 Task: Create Card Server Migration in Board Customer Acquisition Cost to Workspace Business Intelligence and Analytics. Create Card Operations Management Review in Board Customer Advocacy to Workspace Business Intelligence and Analytics. Create Card Server Migration in Board Business Model SWOT Analysis and Planning to Workspace Business Intelligence and Analytics
Action: Mouse moved to (85, 261)
Screenshot: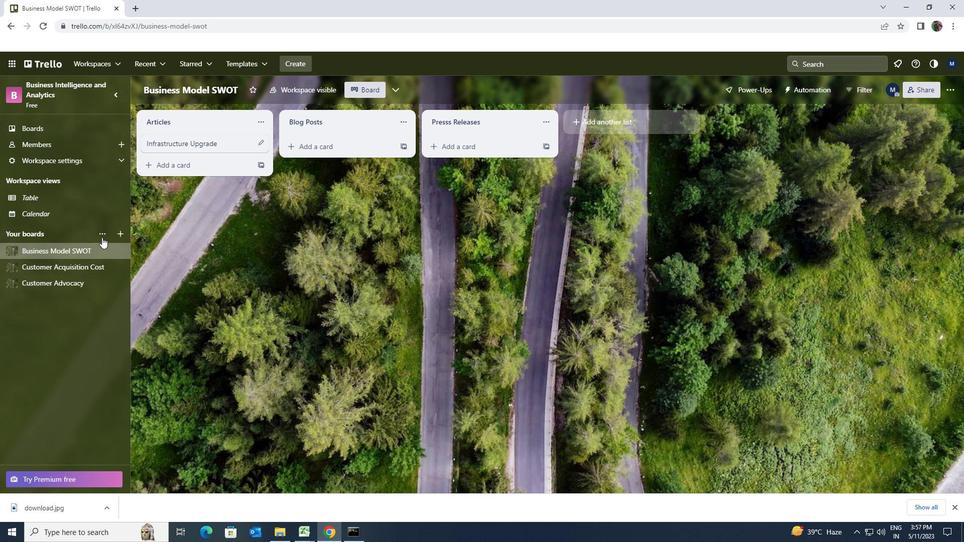 
Action: Mouse pressed left at (85, 261)
Screenshot: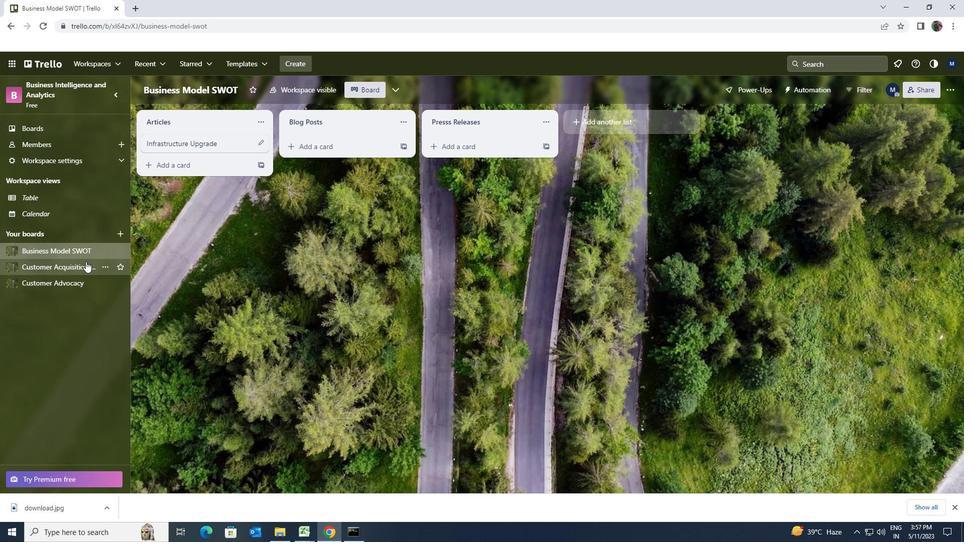 
Action: Mouse moved to (301, 147)
Screenshot: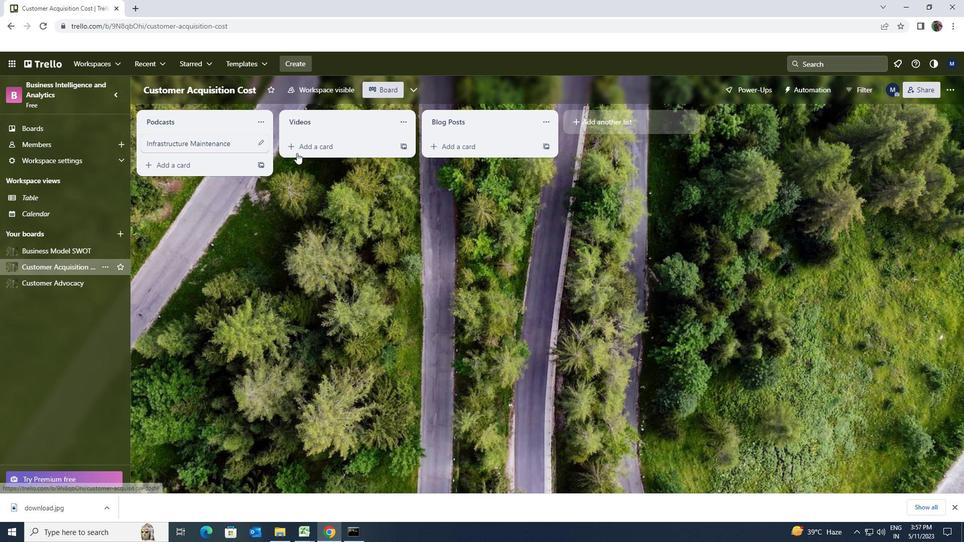 
Action: Mouse pressed left at (301, 147)
Screenshot: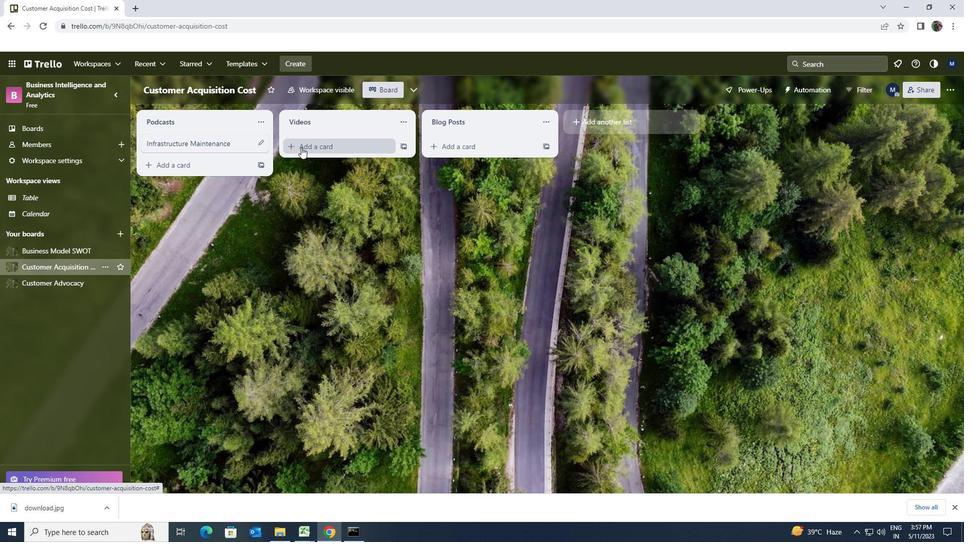 
Action: Key pressed <Key.shift>SERVER<Key.space>MIGRATION
Screenshot: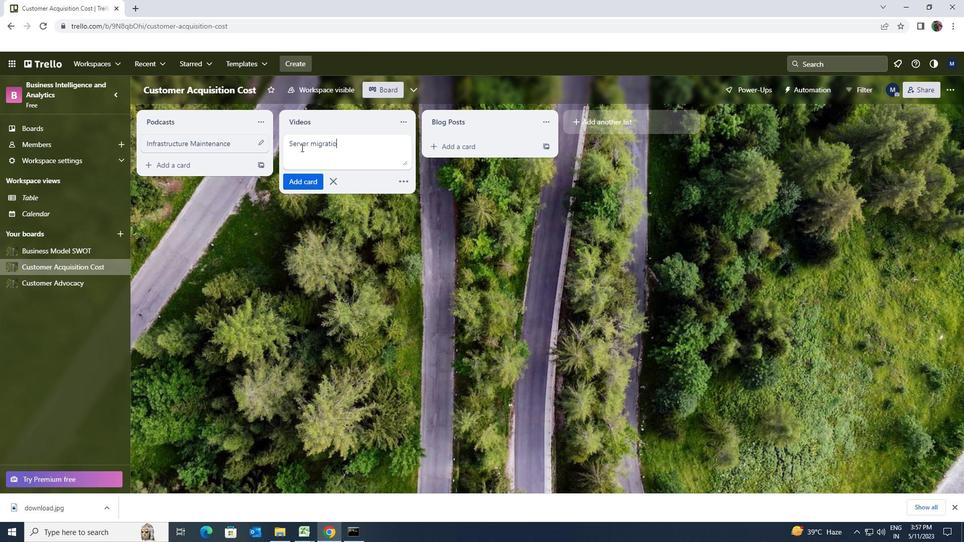 
Action: Mouse moved to (303, 179)
Screenshot: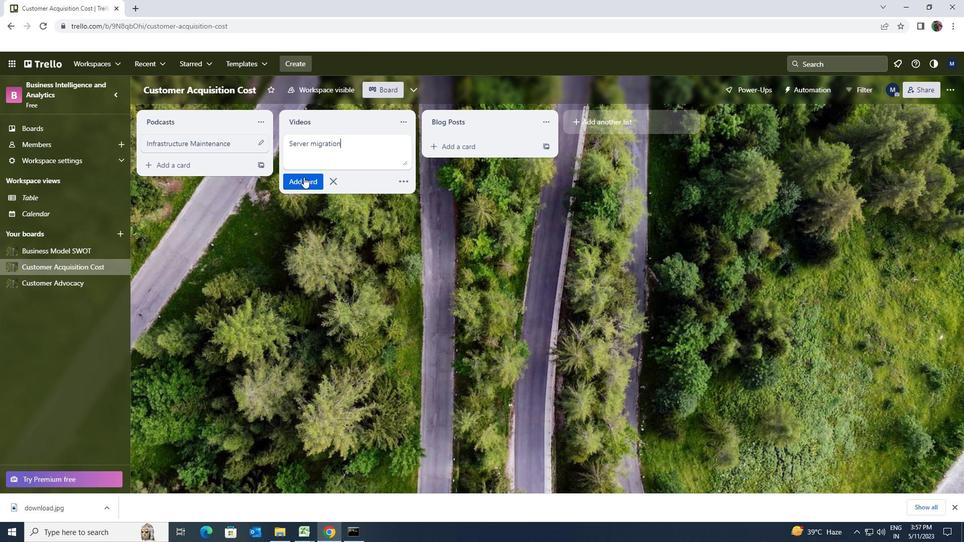 
Action: Mouse pressed left at (303, 179)
Screenshot: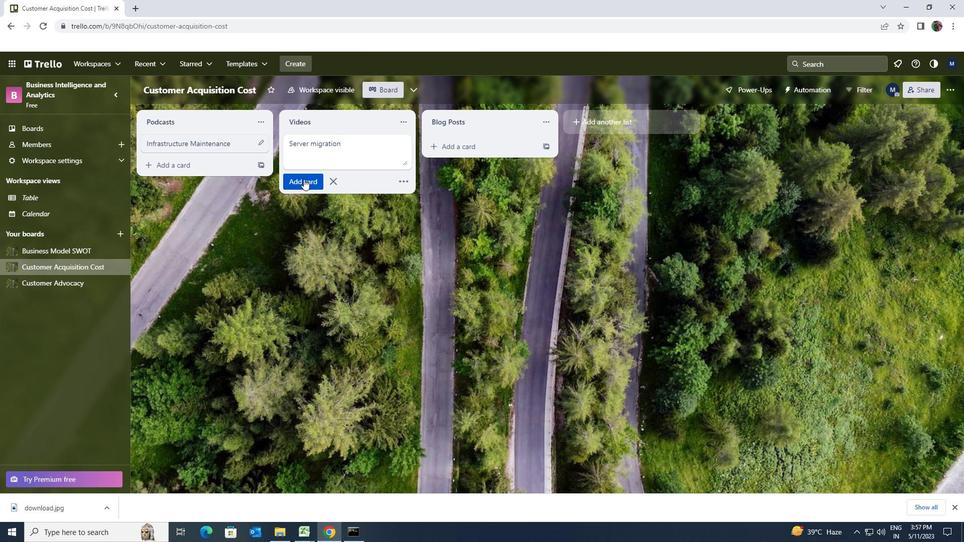 
Action: Mouse moved to (337, 204)
Screenshot: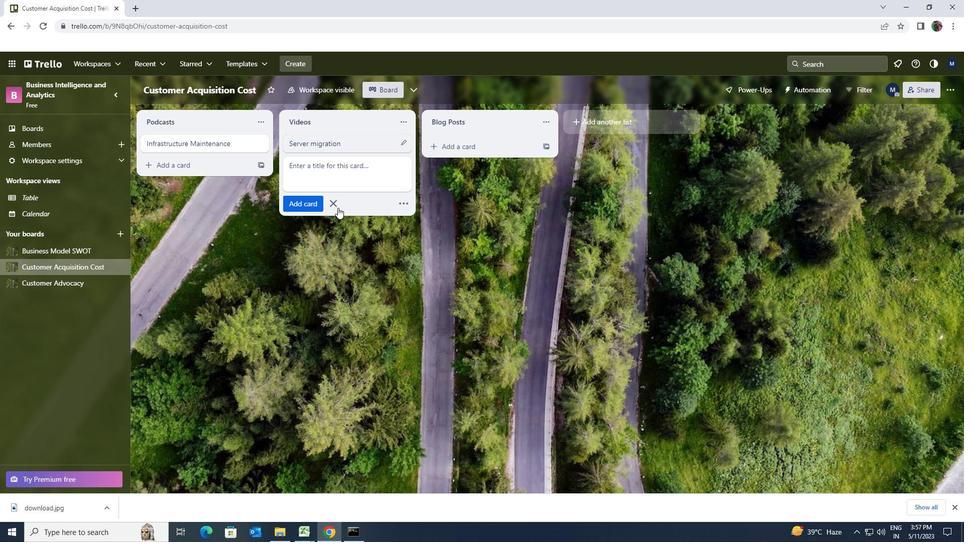 
Action: Mouse pressed left at (337, 204)
Screenshot: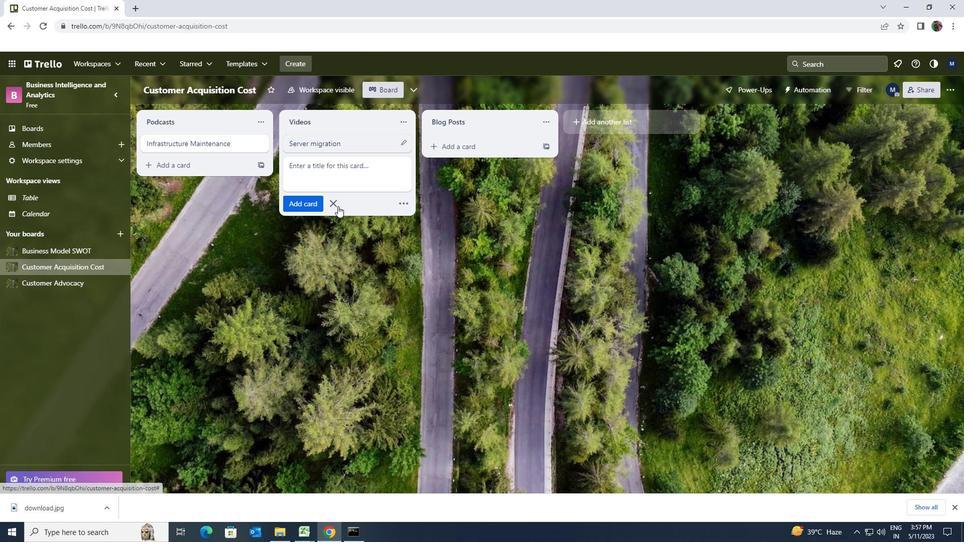 
Action: Mouse moved to (66, 282)
Screenshot: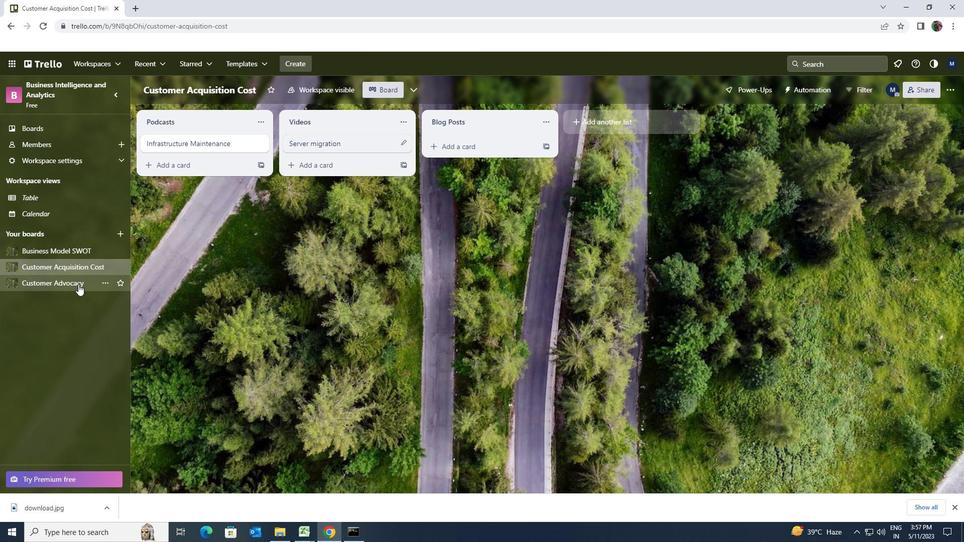 
Action: Mouse pressed left at (66, 282)
Screenshot: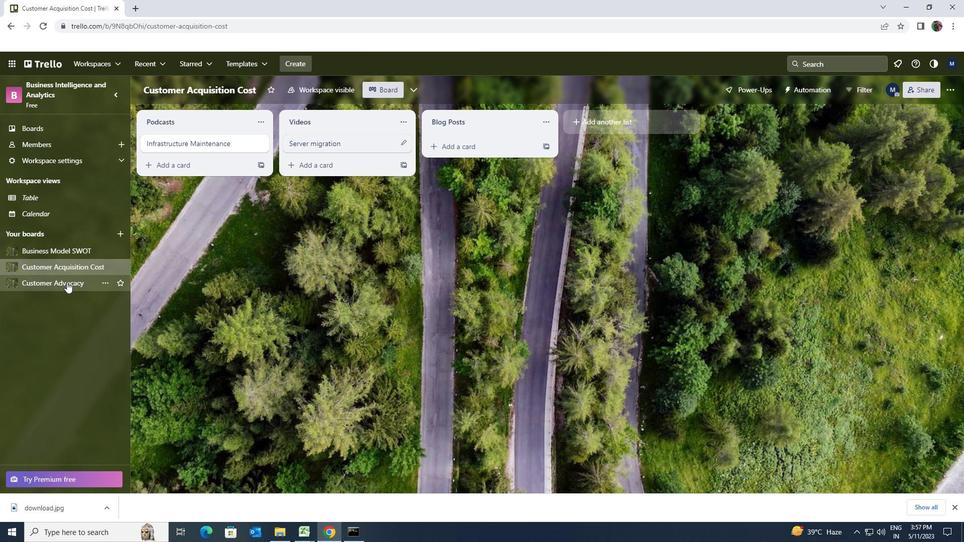 
Action: Mouse moved to (310, 149)
Screenshot: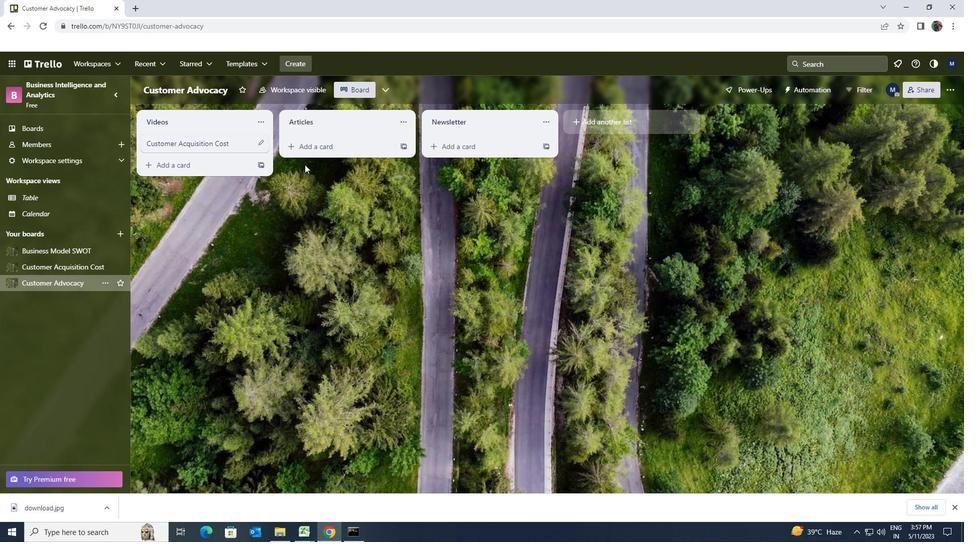 
Action: Mouse pressed left at (310, 149)
Screenshot: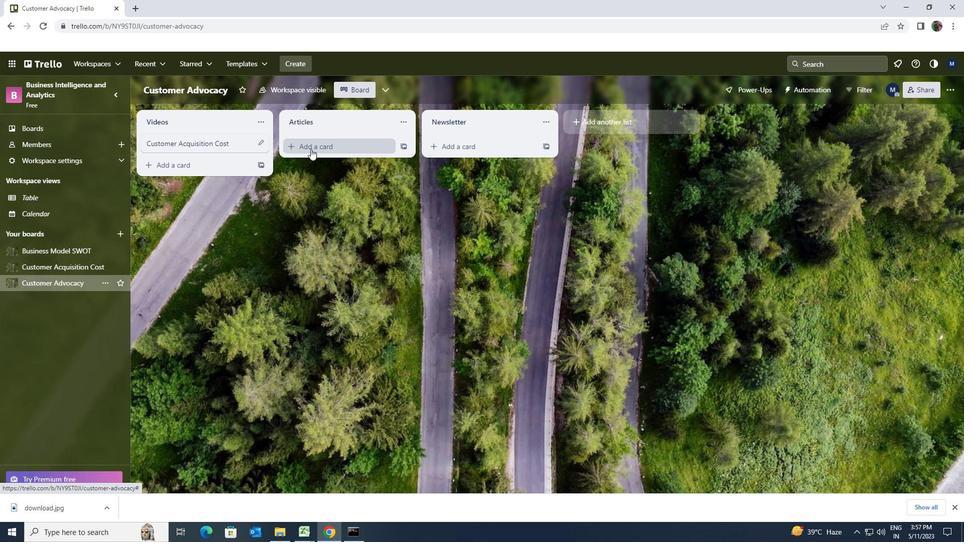 
Action: Key pressed <Key.shift><Key.shift><Key.shift><Key.shift><Key.shift><Key.shift><Key.shift><Key.shift><Key.shift><Key.shift><Key.shift><Key.shift><Key.shift>OPERATIONS<Key.space><Key.shift>MANAGEMENTS<Key.space><Key.shift>REVIEW
Screenshot: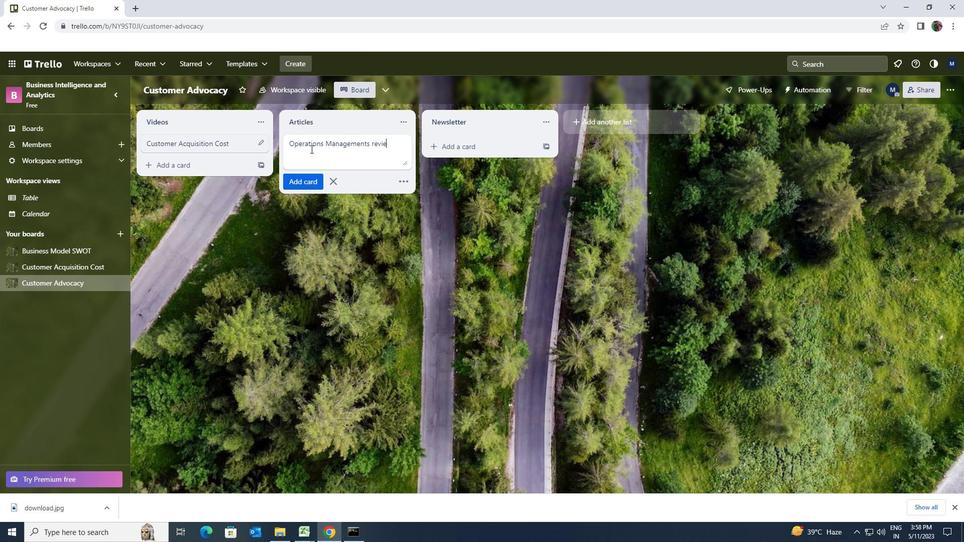
Action: Mouse moved to (309, 176)
Screenshot: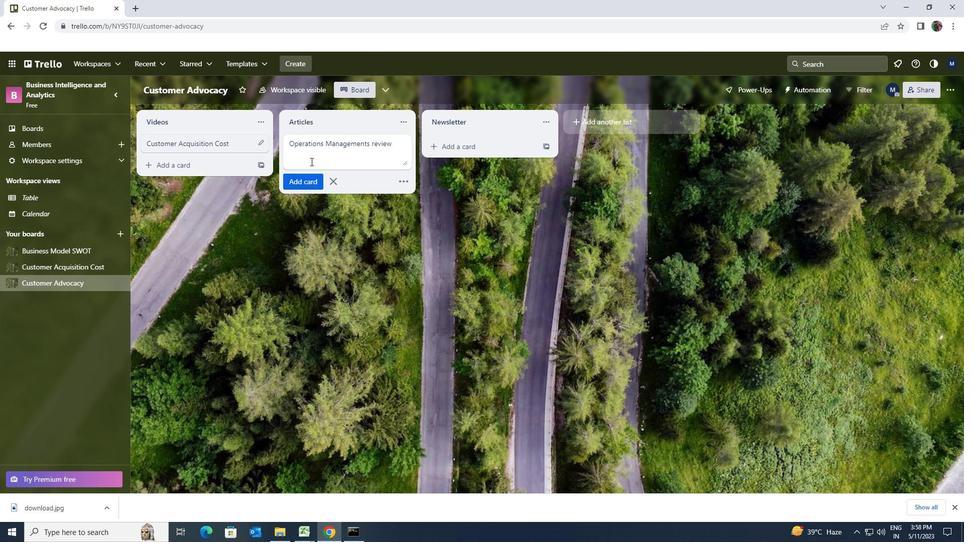
Action: Mouse pressed left at (309, 176)
Screenshot: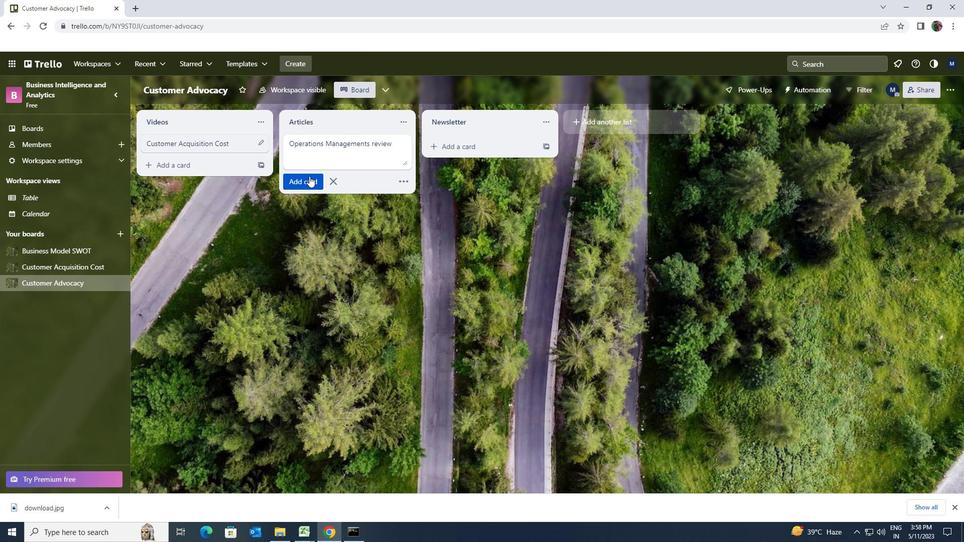 
Action: Mouse moved to (64, 252)
Screenshot: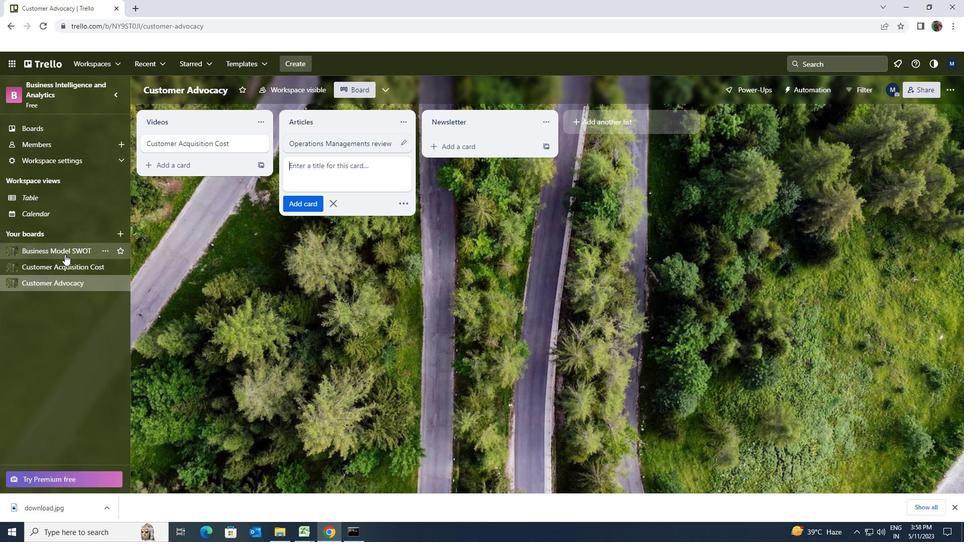 
Action: Mouse pressed left at (64, 252)
Screenshot: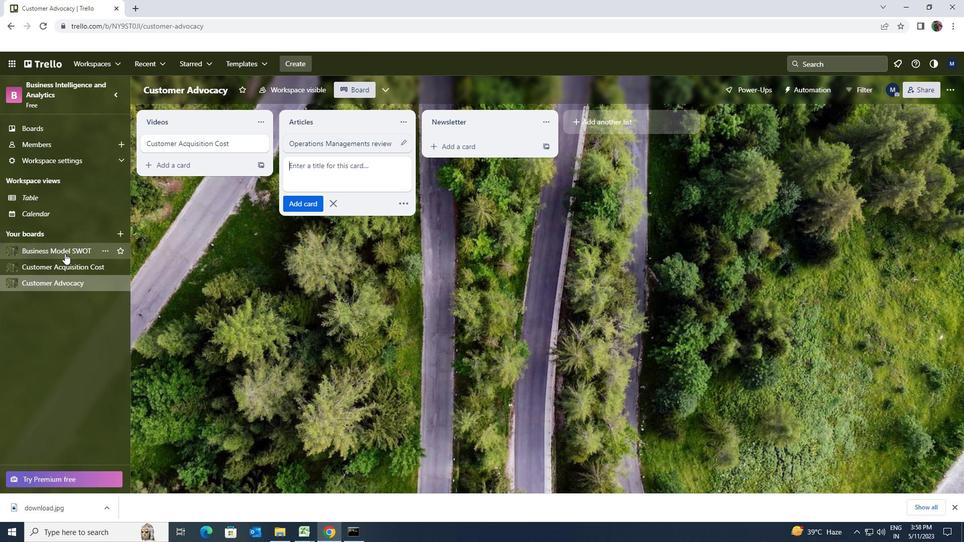 
Action: Mouse moved to (326, 150)
Screenshot: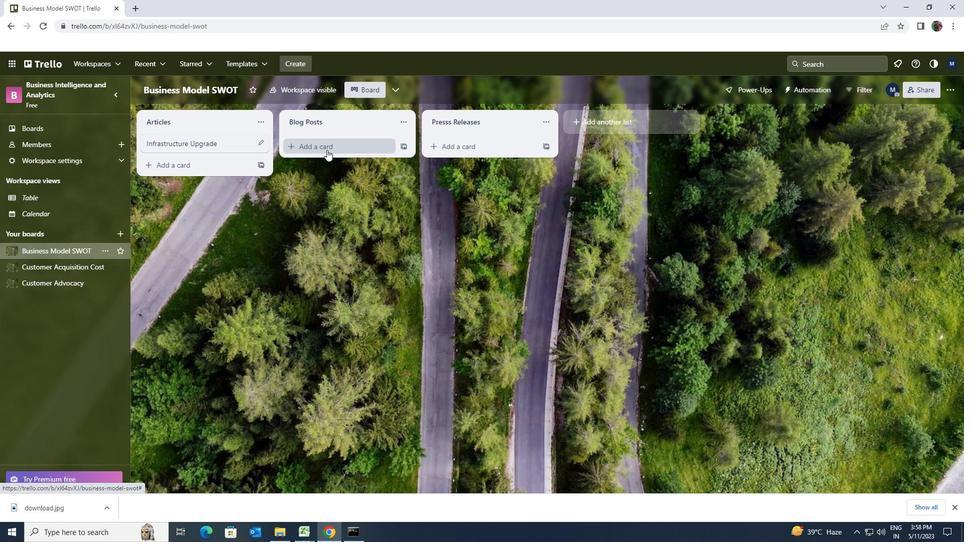 
Action: Mouse pressed left at (326, 150)
Screenshot: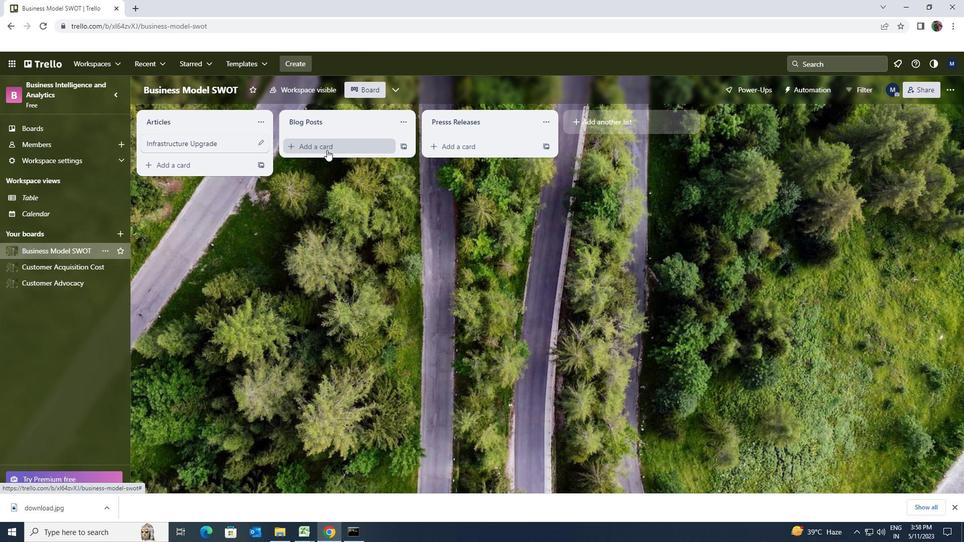 
Action: Key pressed <Key.shift><Key.shift><Key.shift><Key.shift><Key.shift><Key.shift><Key.shift><Key.shift><Key.shift><Key.shift><Key.shift><Key.shift><Key.shift><Key.shift><Key.shift><Key.shift><Key.shift><Key.shift><Key.shift><Key.shift><Key.shift><Key.shift><Key.shift><Key.shift><Key.shift><Key.shift><Key.shift><Key.shift><Key.shift><Key.shift><Key.shift><Key.shift><Key.shift>SERVER<Key.space>MIGRATION
Screenshot: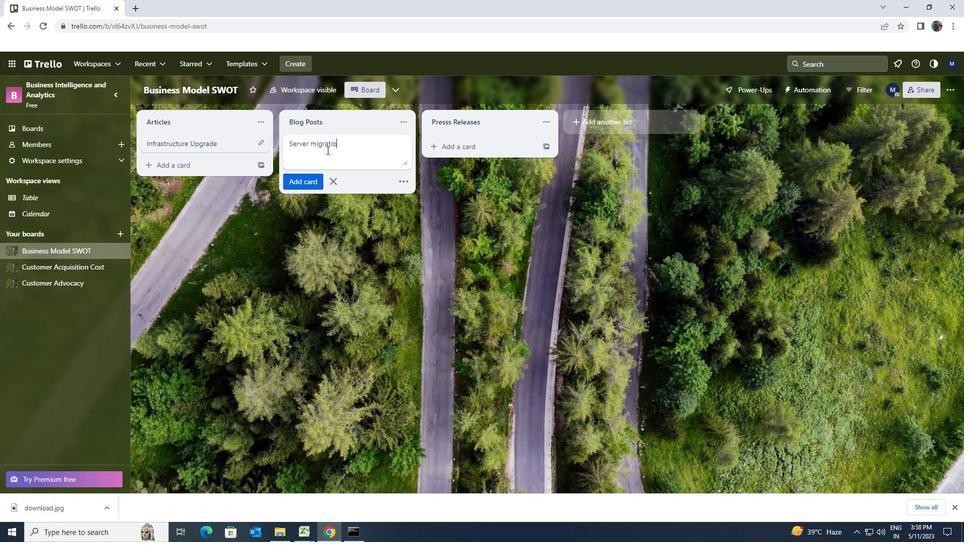 
Action: Mouse moved to (315, 179)
Screenshot: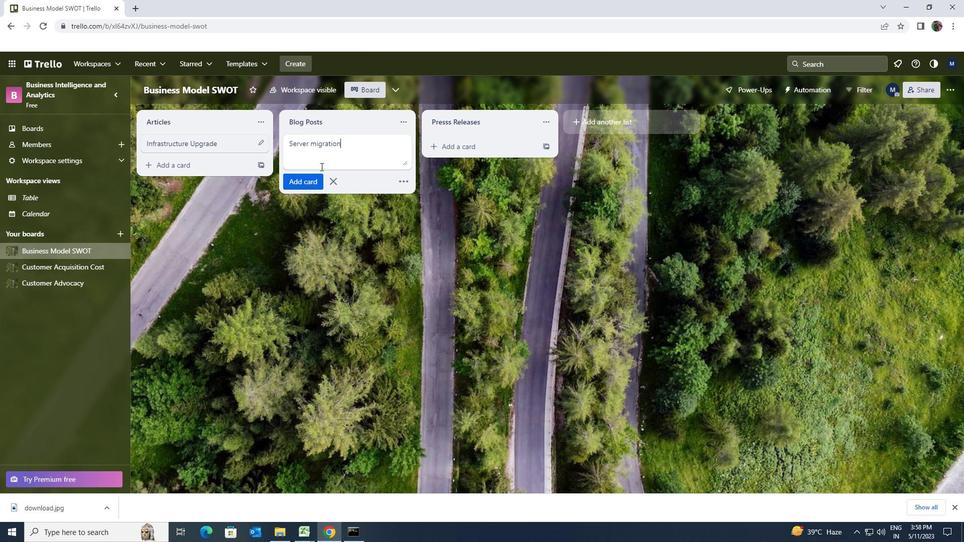 
Action: Mouse pressed left at (315, 179)
Screenshot: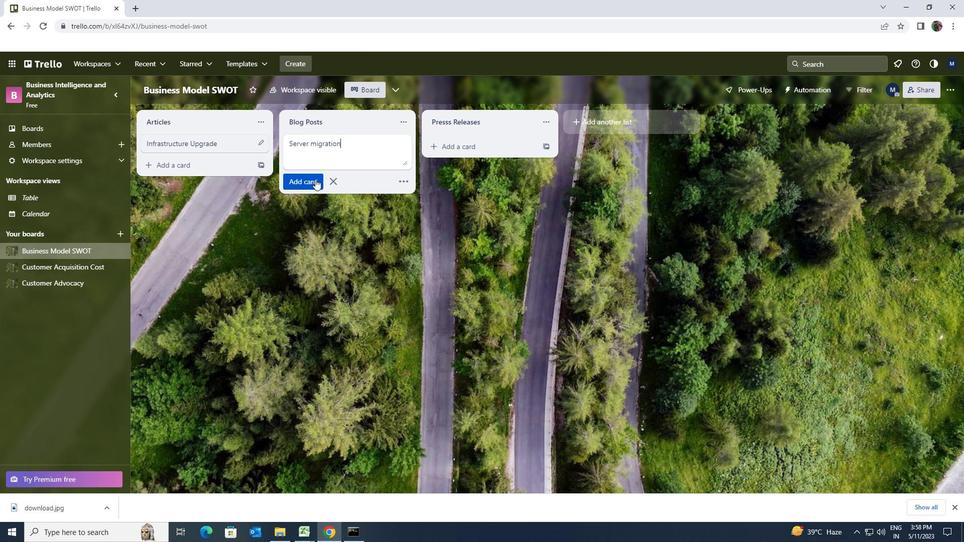
